 Task: Toggle the option that group similar messages in console.
Action: Mouse moved to (1159, 33)
Screenshot: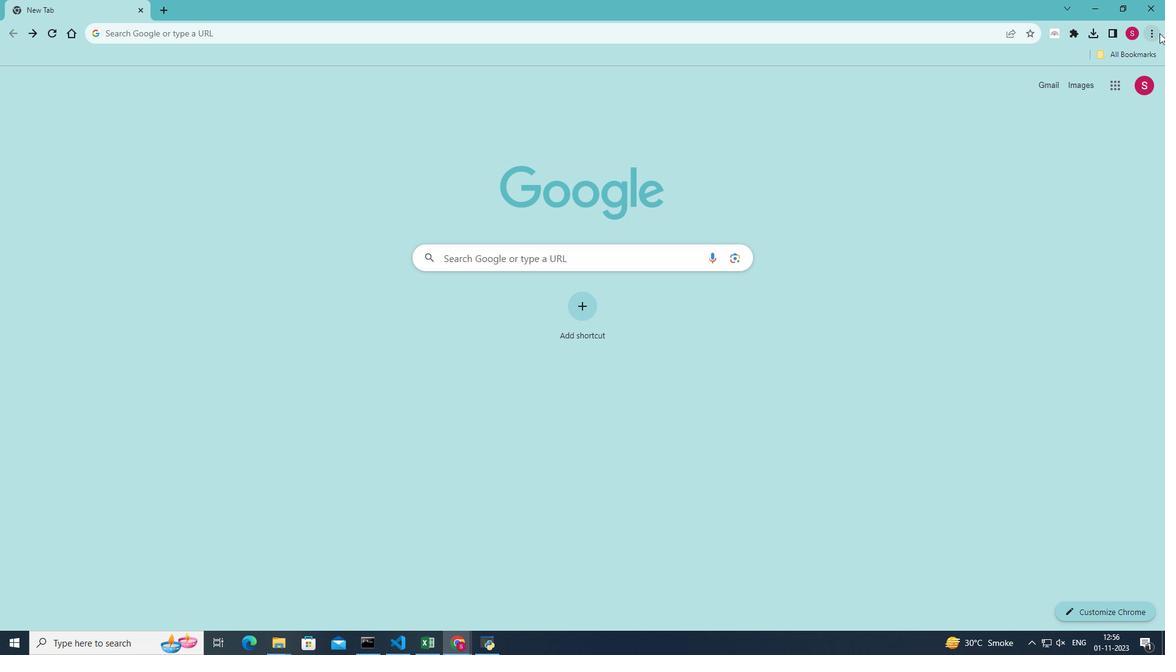 
Action: Mouse pressed left at (1159, 33)
Screenshot: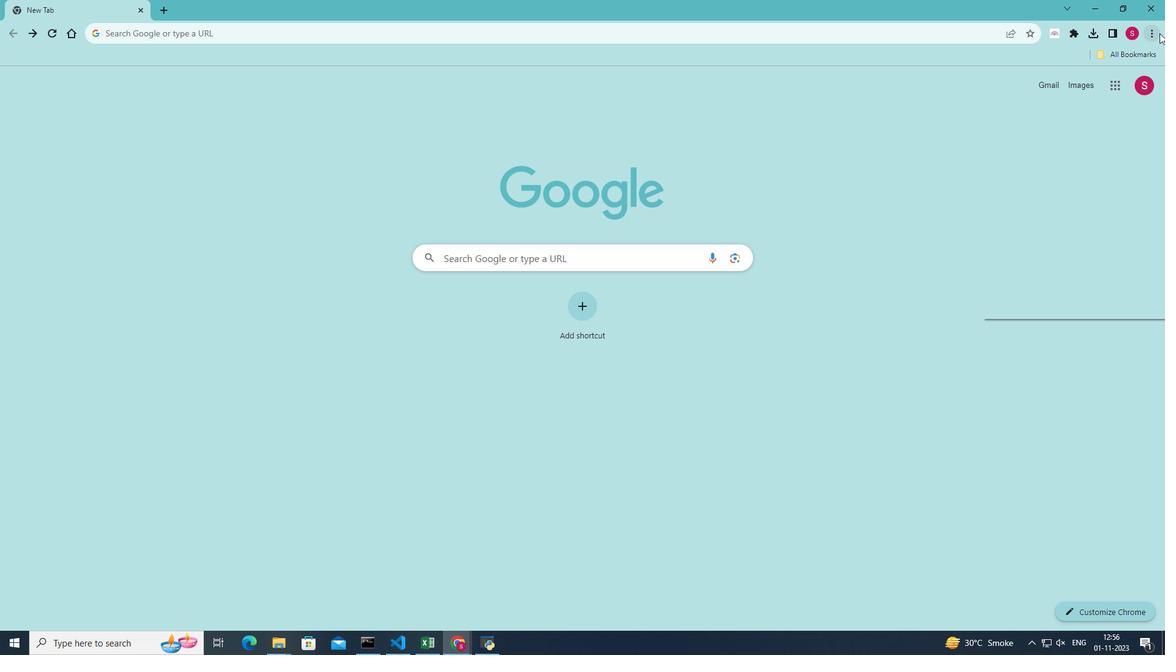 
Action: Mouse moved to (1080, 222)
Screenshot: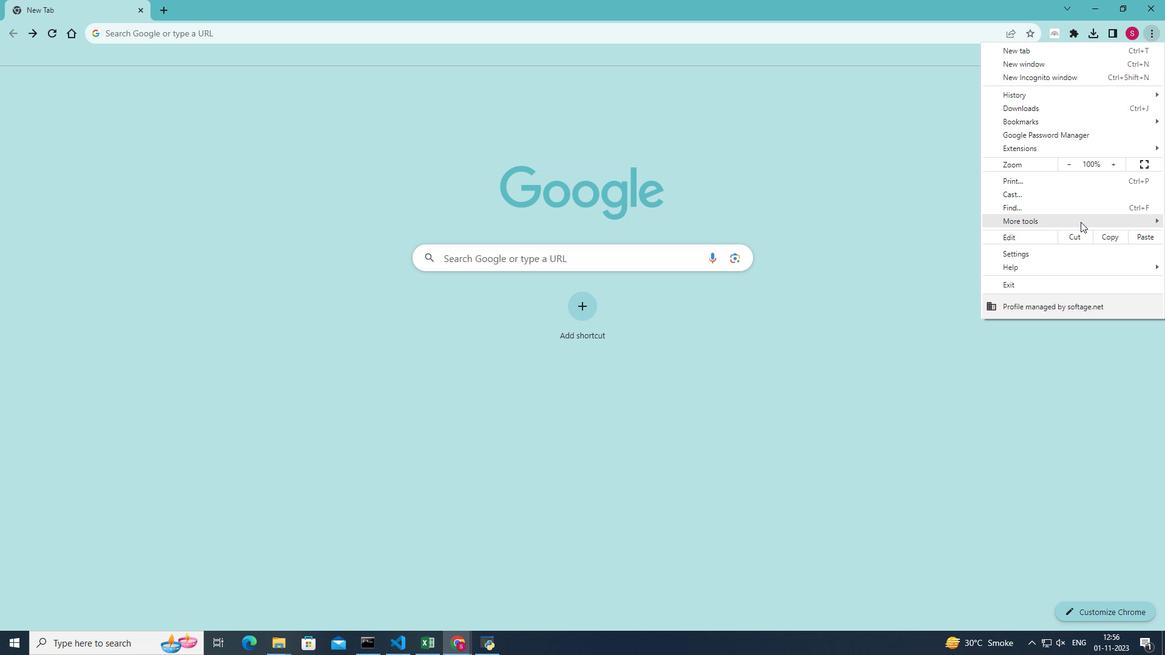 
Action: Mouse pressed left at (1080, 222)
Screenshot: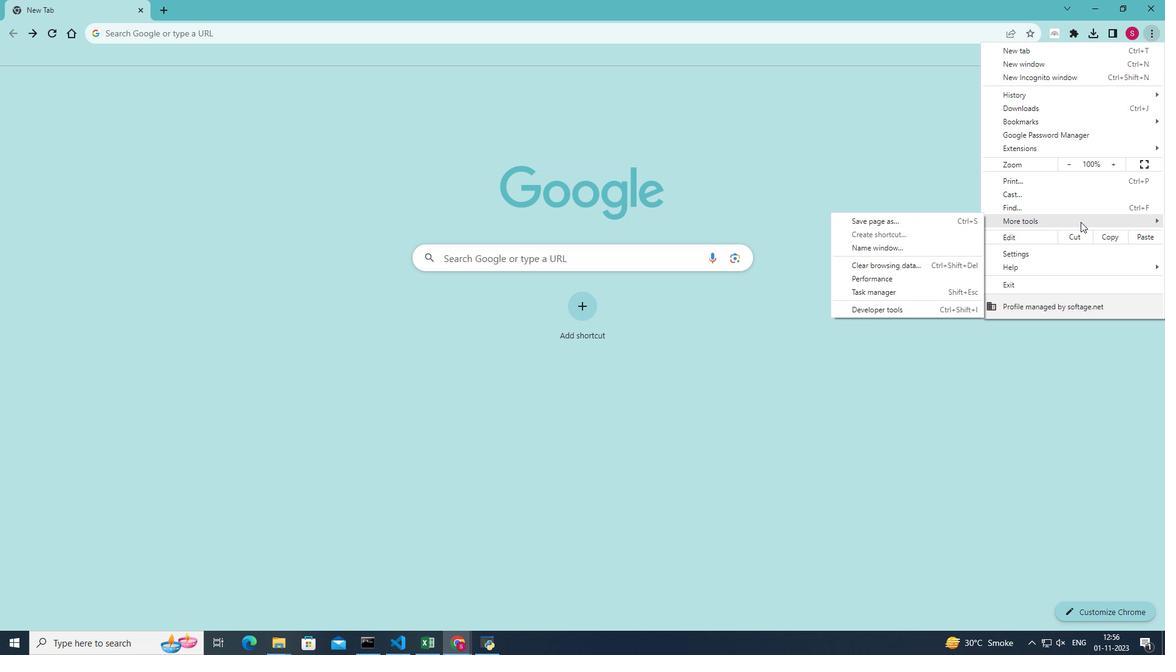 
Action: Mouse moved to (926, 307)
Screenshot: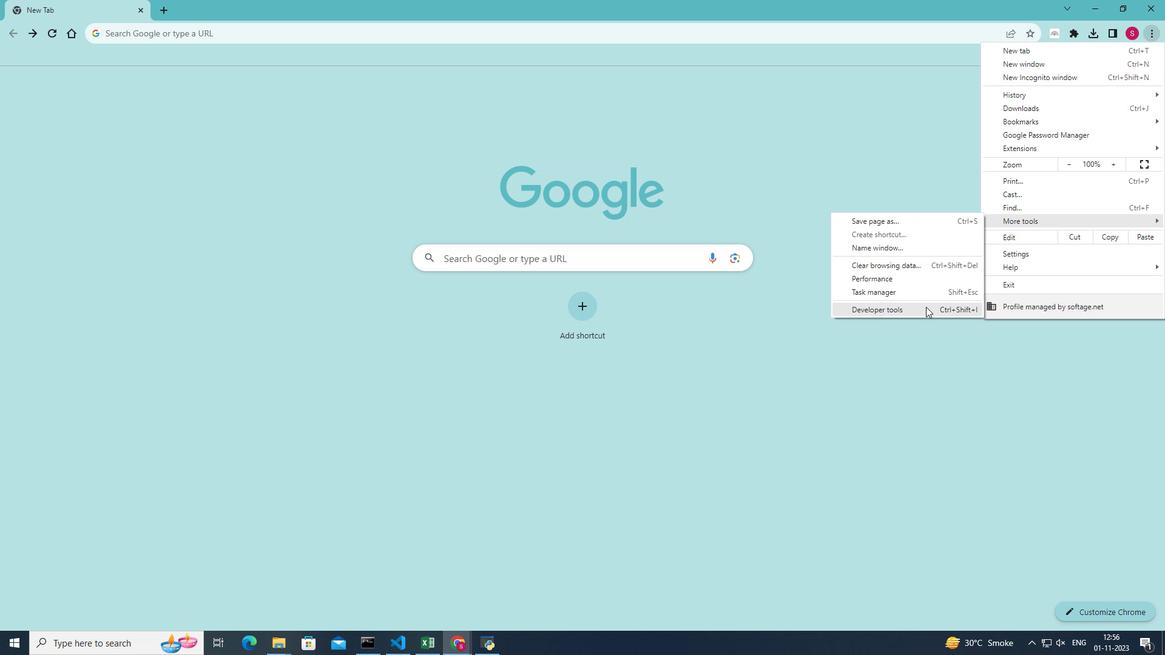 
Action: Mouse pressed left at (926, 307)
Screenshot: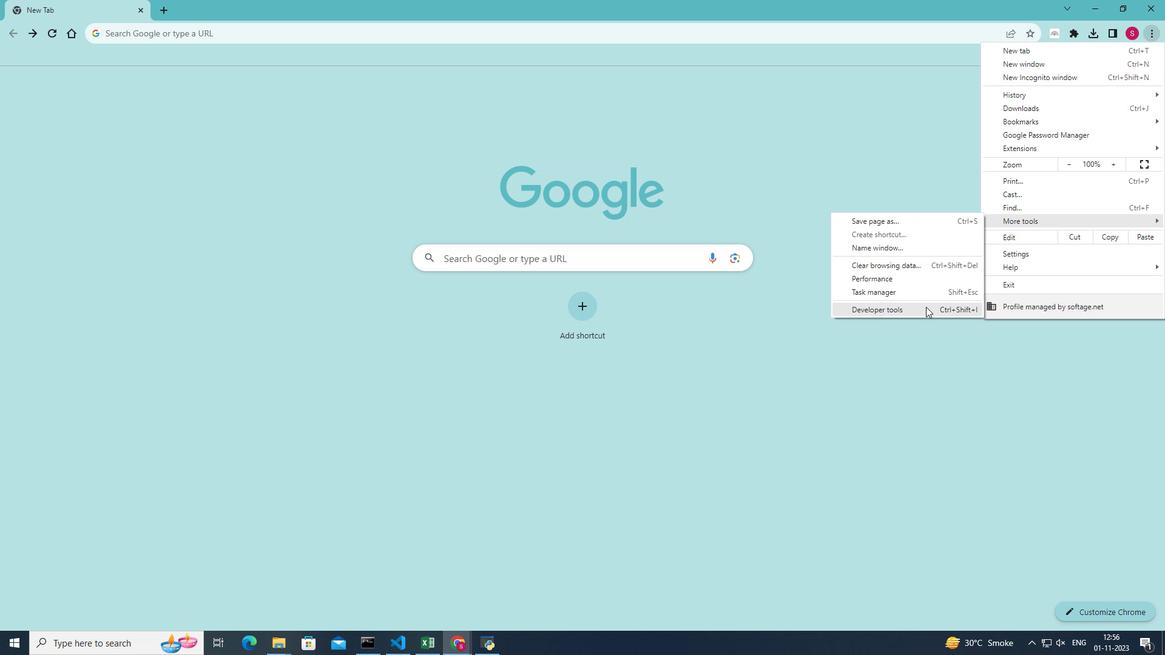 
Action: Mouse moved to (1124, 74)
Screenshot: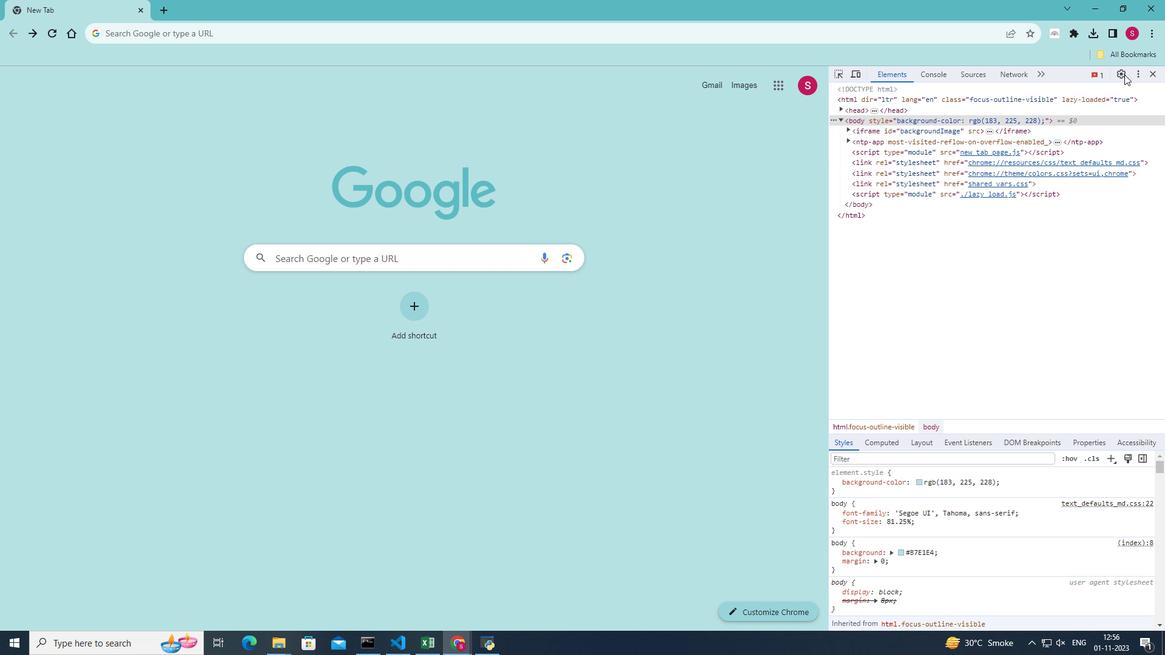 
Action: Mouse pressed left at (1124, 74)
Screenshot: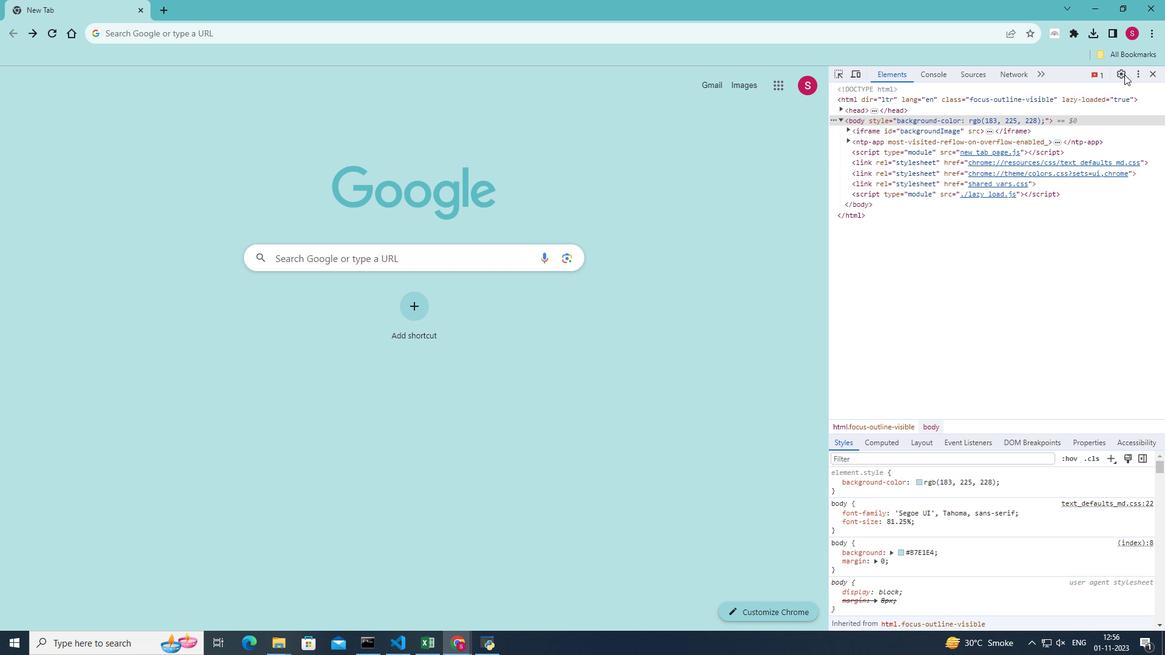 
Action: Mouse pressed left at (1124, 74)
Screenshot: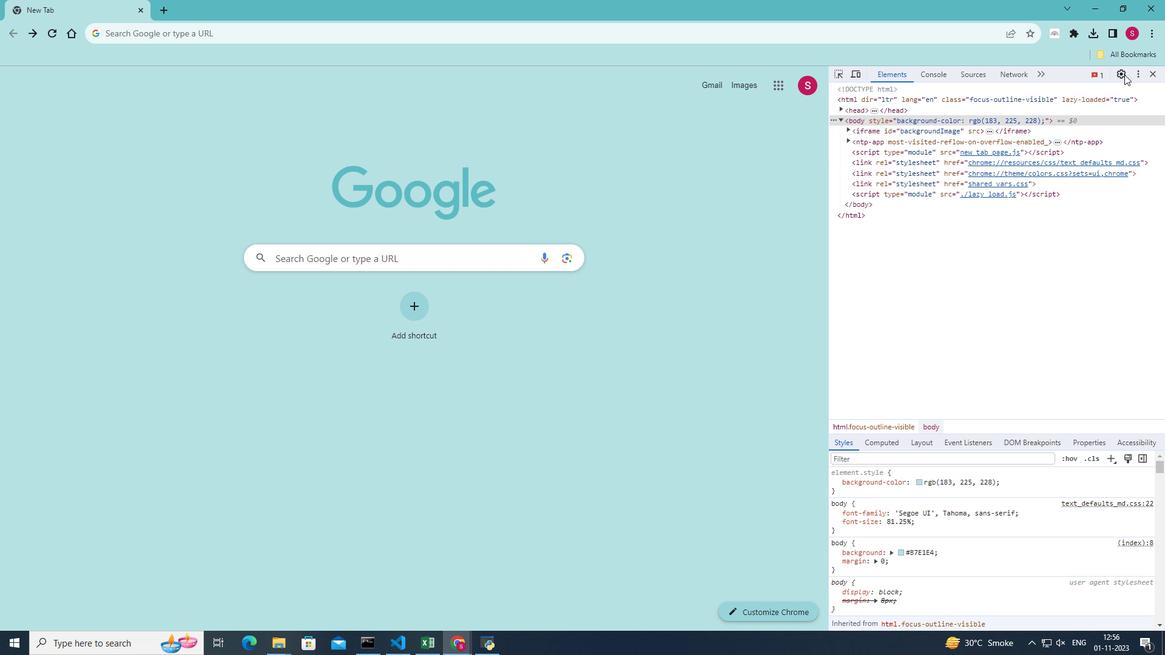 
Action: Mouse moved to (1157, 540)
Screenshot: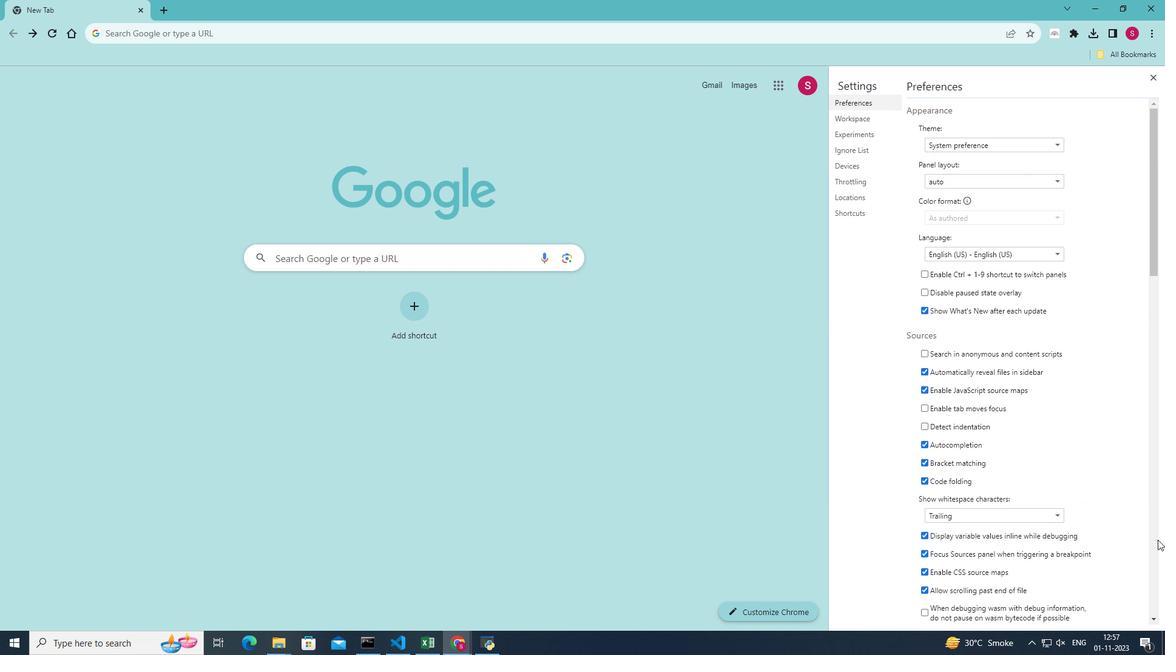 
Action: Mouse scrolled (1157, 539) with delta (0, 0)
Screenshot: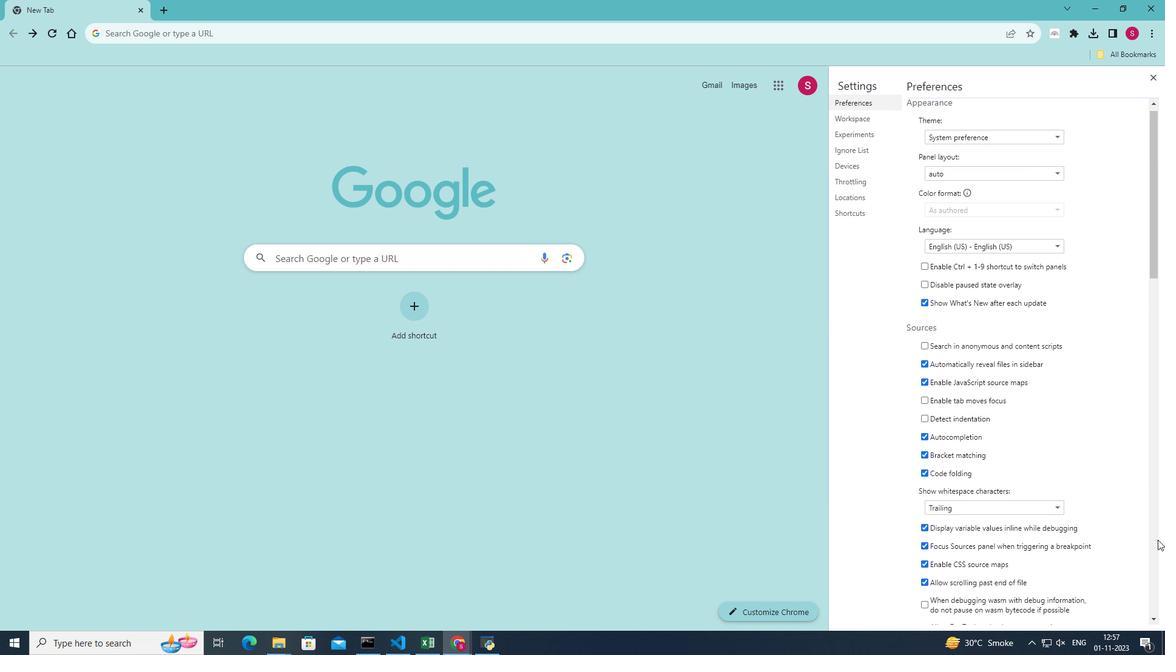 
Action: Mouse scrolled (1157, 539) with delta (0, 0)
Screenshot: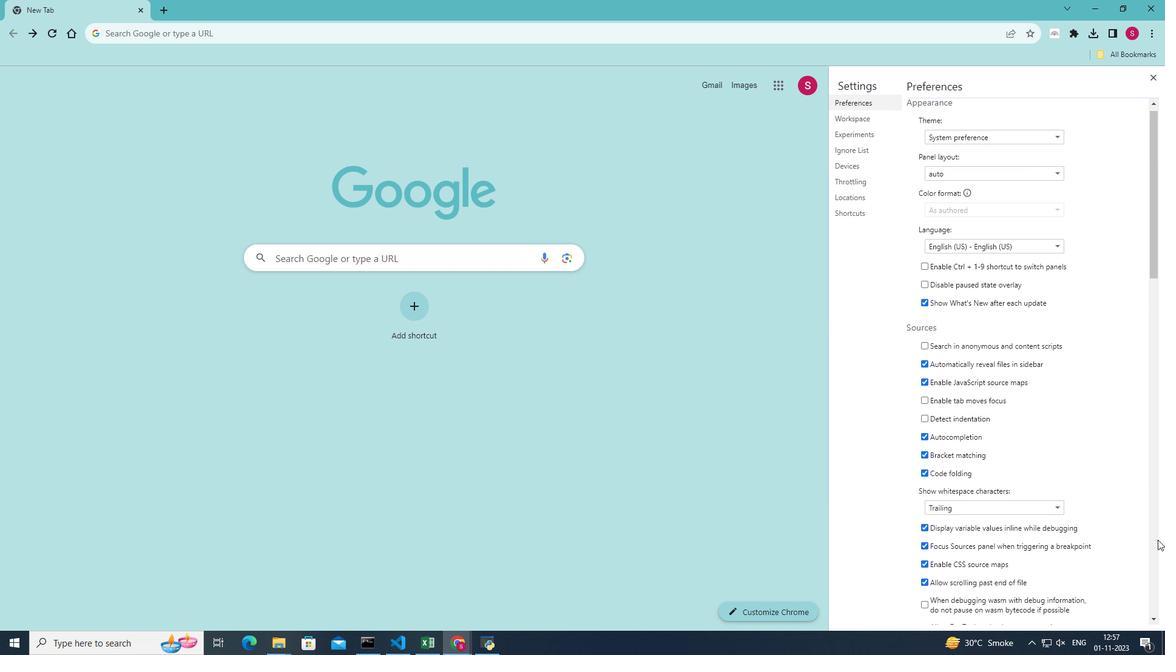 
Action: Mouse scrolled (1157, 539) with delta (0, 0)
Screenshot: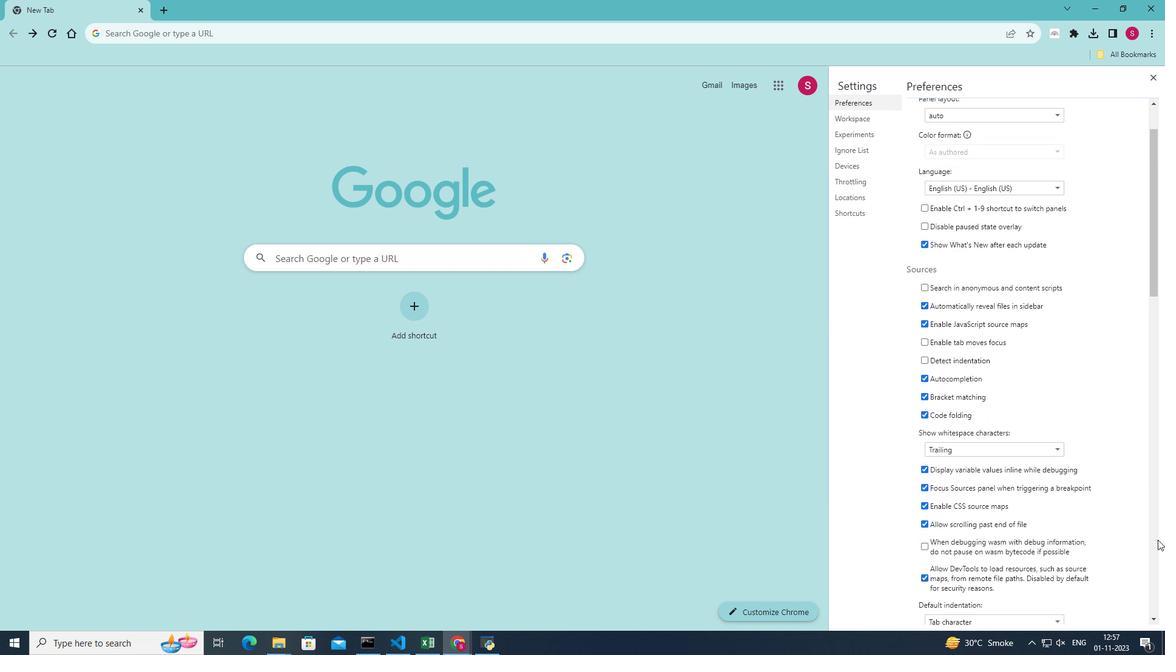 
Action: Mouse scrolled (1157, 539) with delta (0, 0)
Screenshot: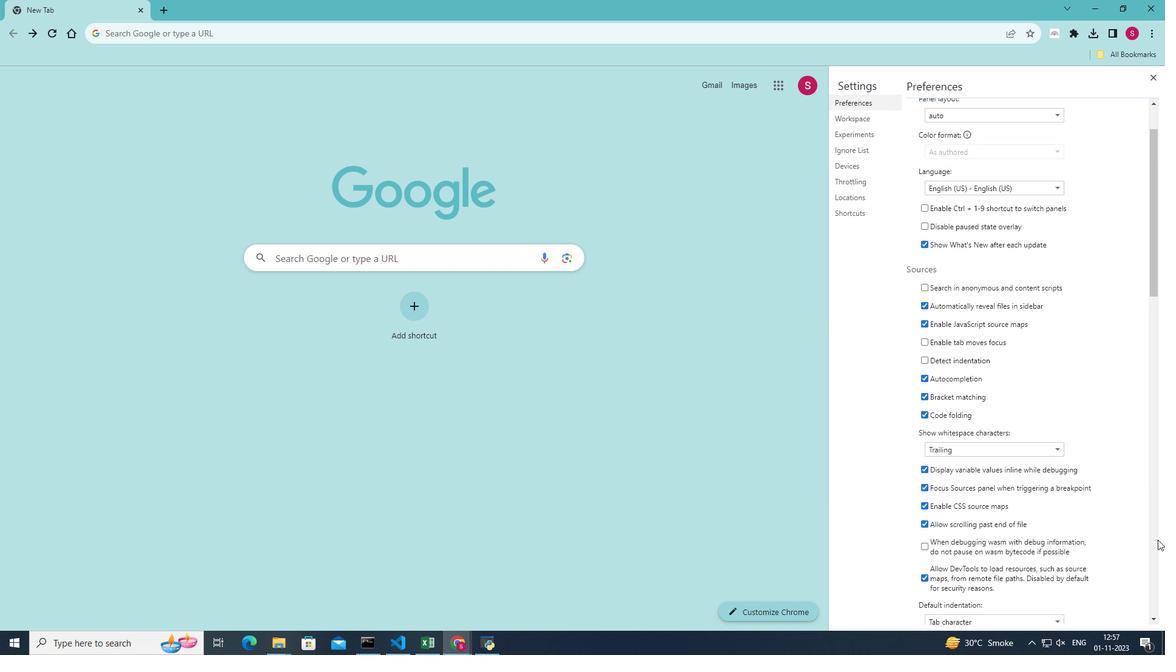 
Action: Mouse scrolled (1157, 539) with delta (0, 0)
Screenshot: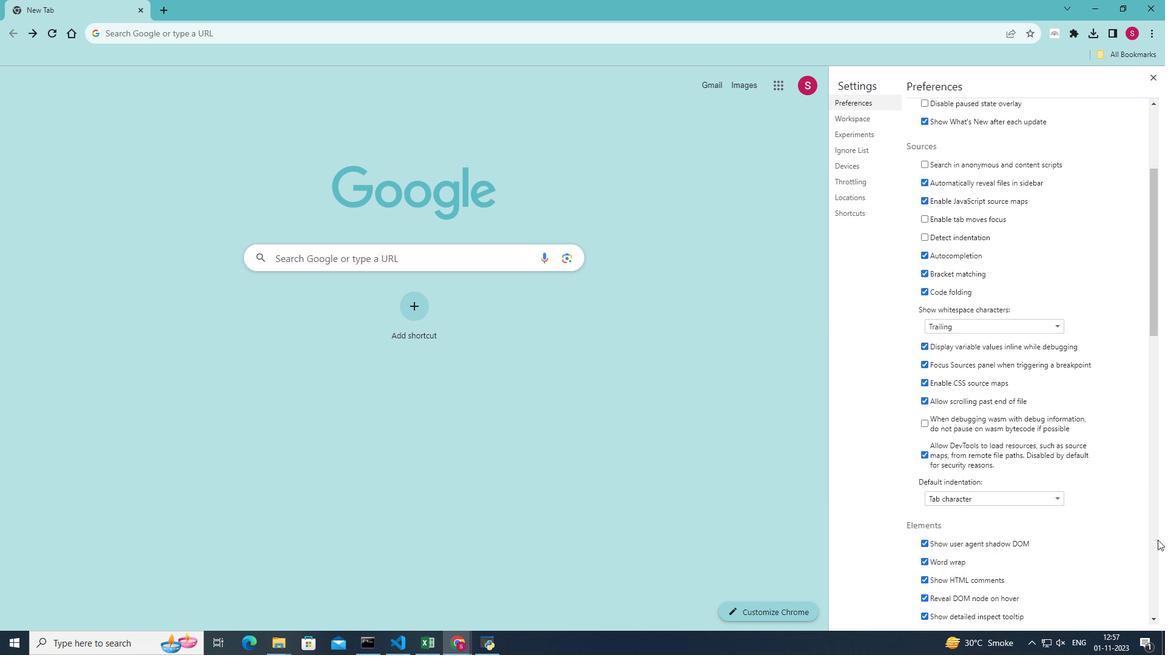 
Action: Mouse scrolled (1157, 539) with delta (0, 0)
Screenshot: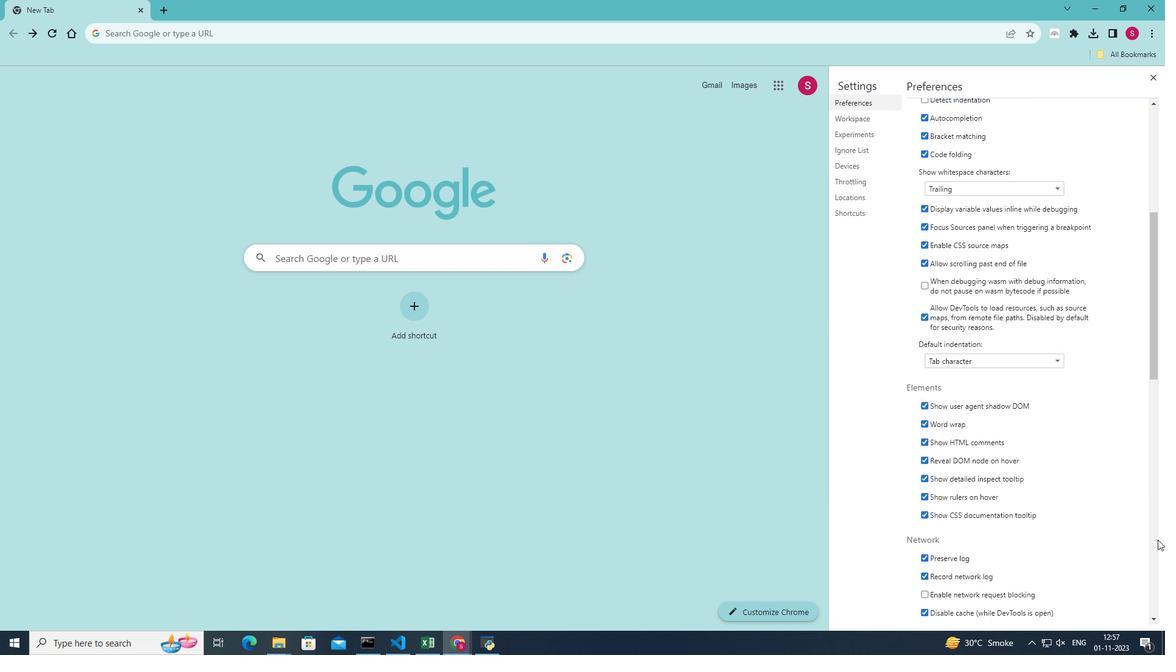 
Action: Mouse scrolled (1157, 539) with delta (0, 0)
Screenshot: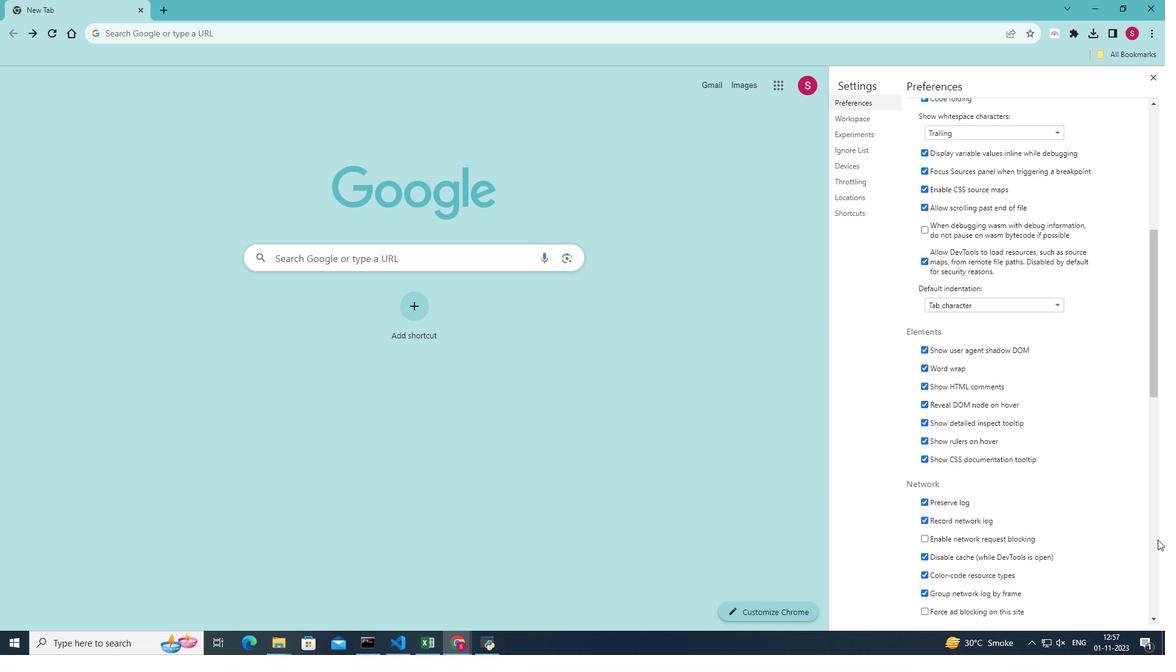 
Action: Mouse scrolled (1157, 539) with delta (0, 0)
Screenshot: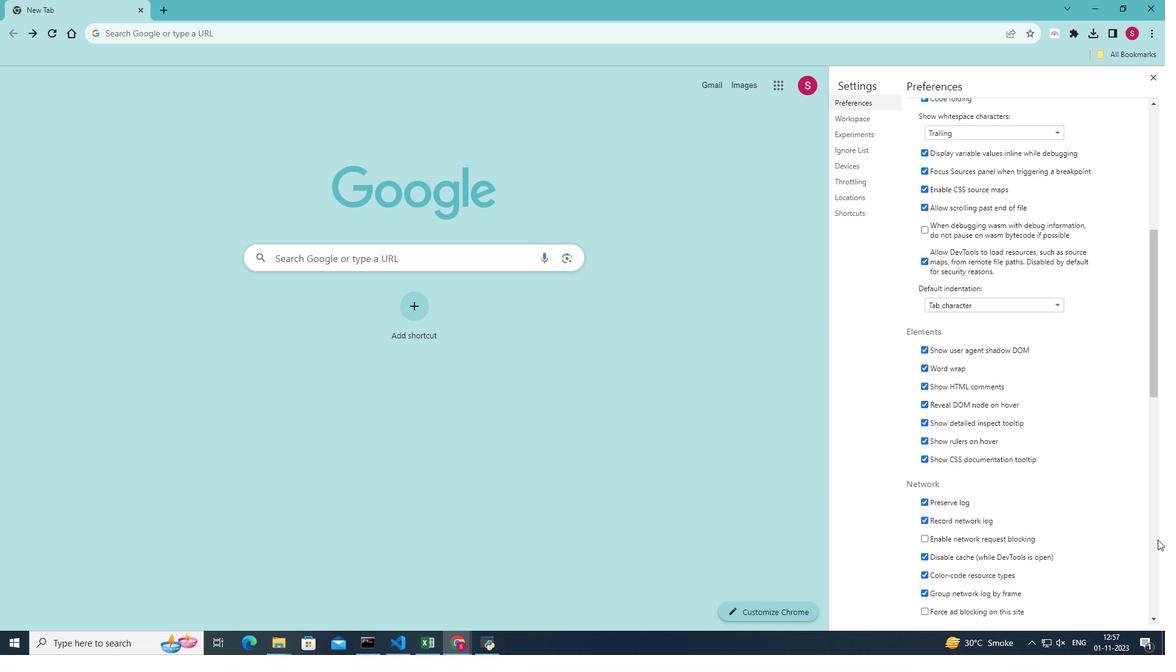 
Action: Mouse scrolled (1157, 539) with delta (0, 0)
Screenshot: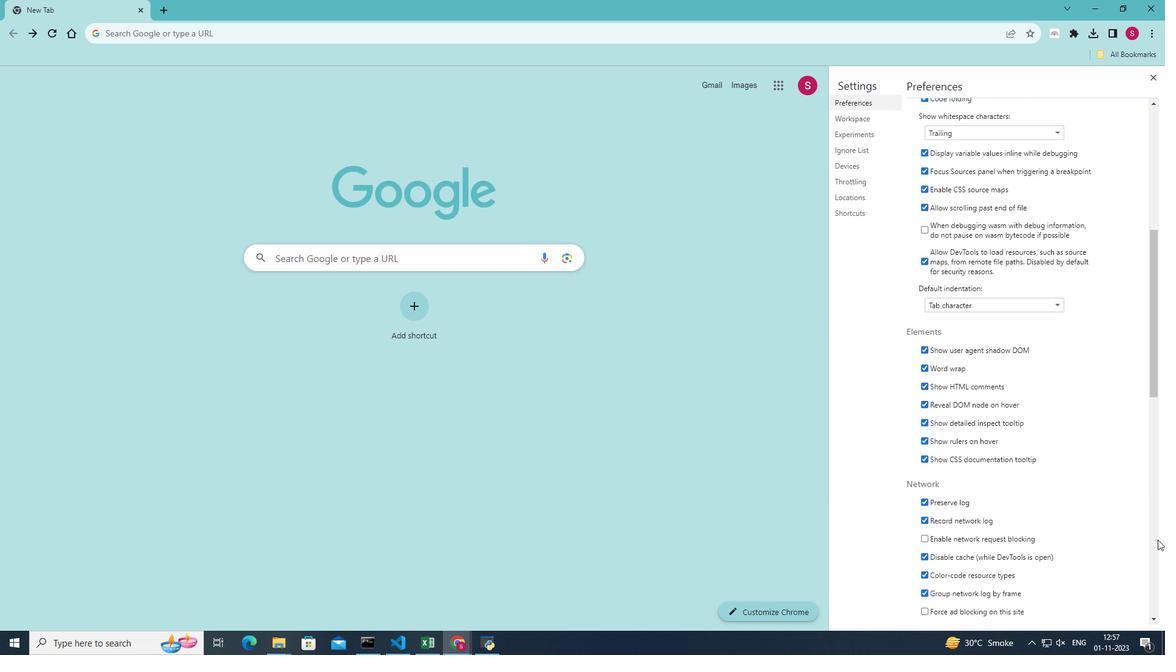 
Action: Mouse scrolled (1157, 539) with delta (0, 0)
Screenshot: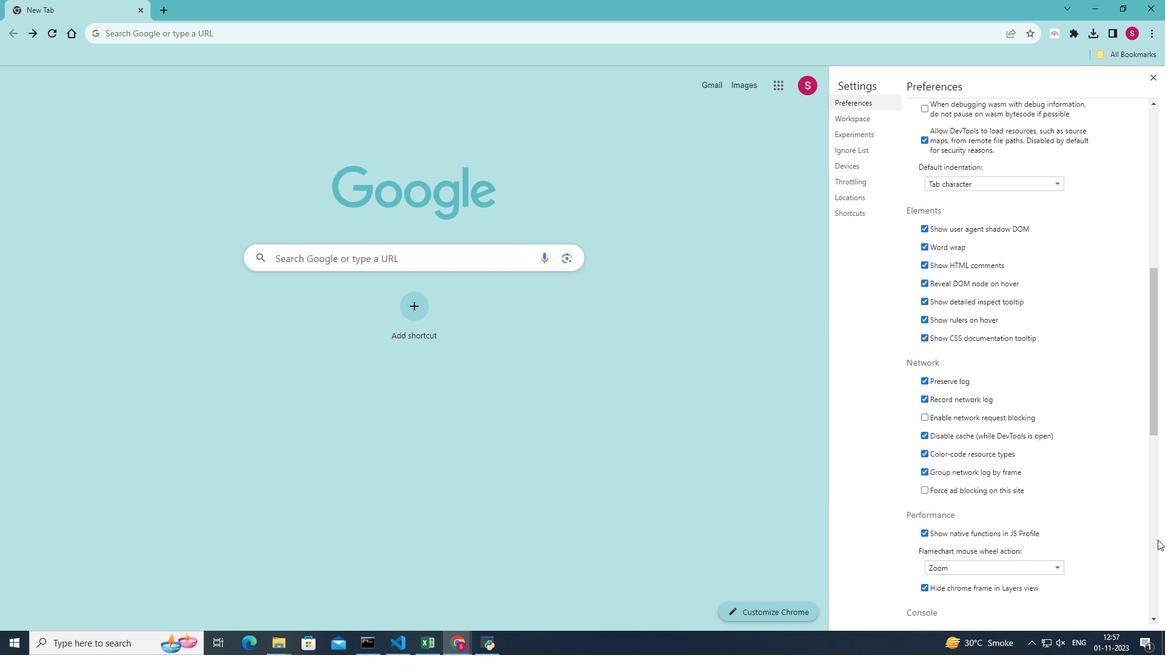 
Action: Mouse scrolled (1157, 539) with delta (0, 0)
Screenshot: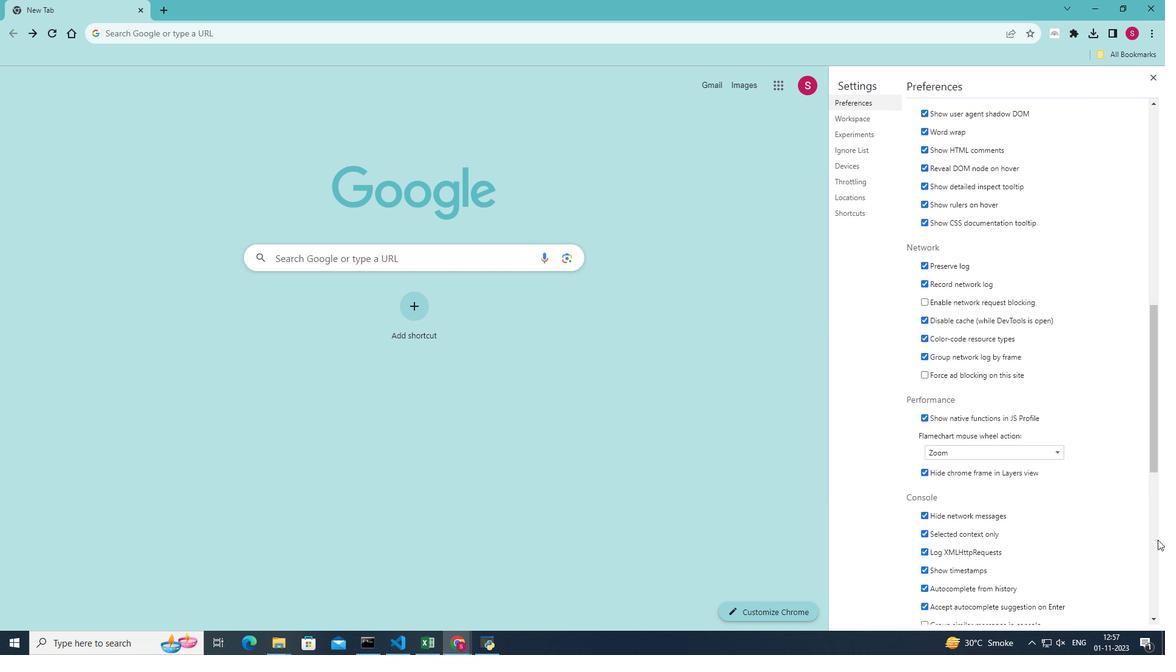 
Action: Mouse moved to (926, 575)
Screenshot: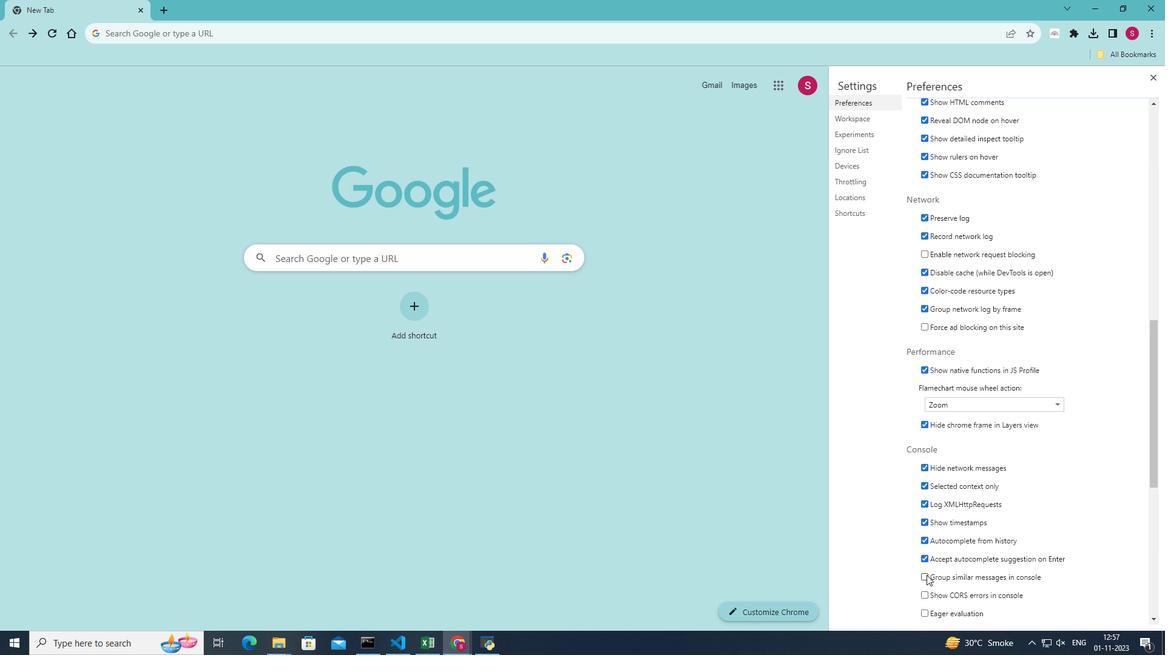
Action: Mouse pressed left at (926, 575)
Screenshot: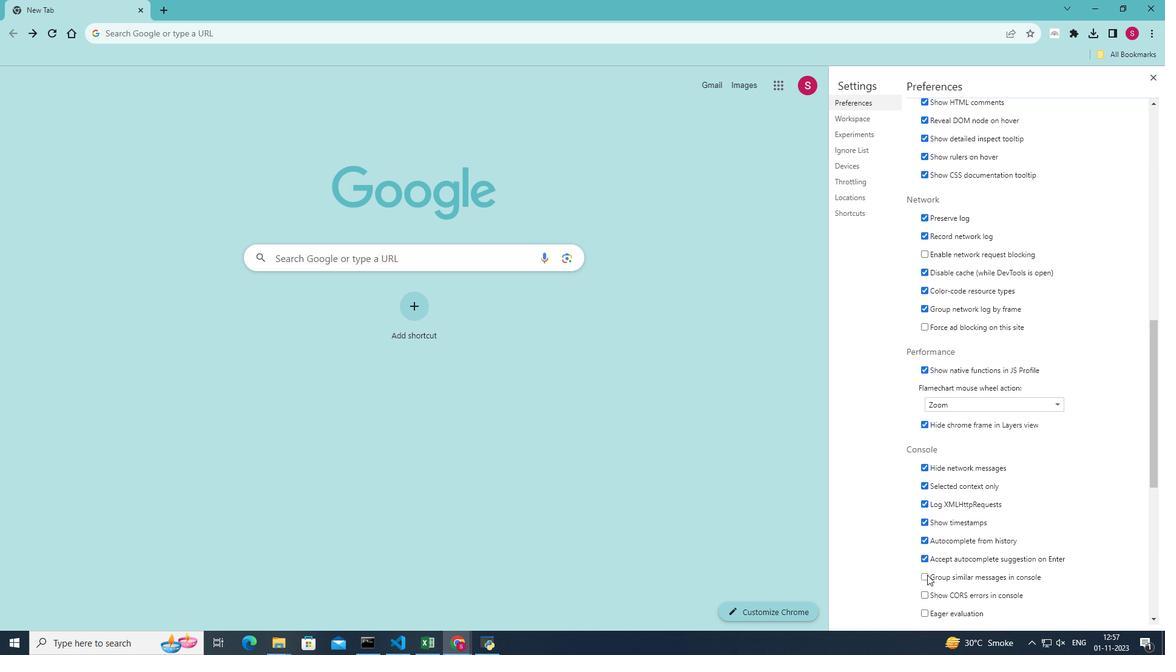 
Action: Mouse moved to (1106, 489)
Screenshot: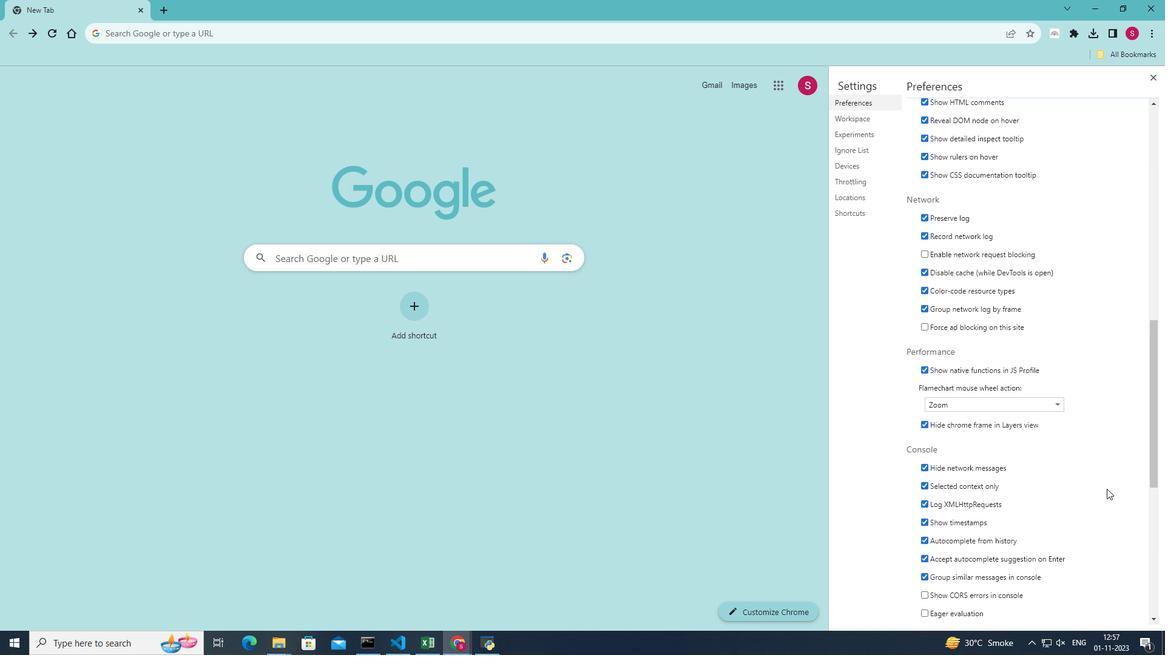 
